 Task: Make in the project AgileNexus an epic 'Disaster recovery (DR) planning'. Create in the project AgileNexus an epic 'Cloud backup and recovery'. Add in the project AgileNexus an epic 'Legacy system modernization'
Action: Mouse moved to (67, 158)
Screenshot: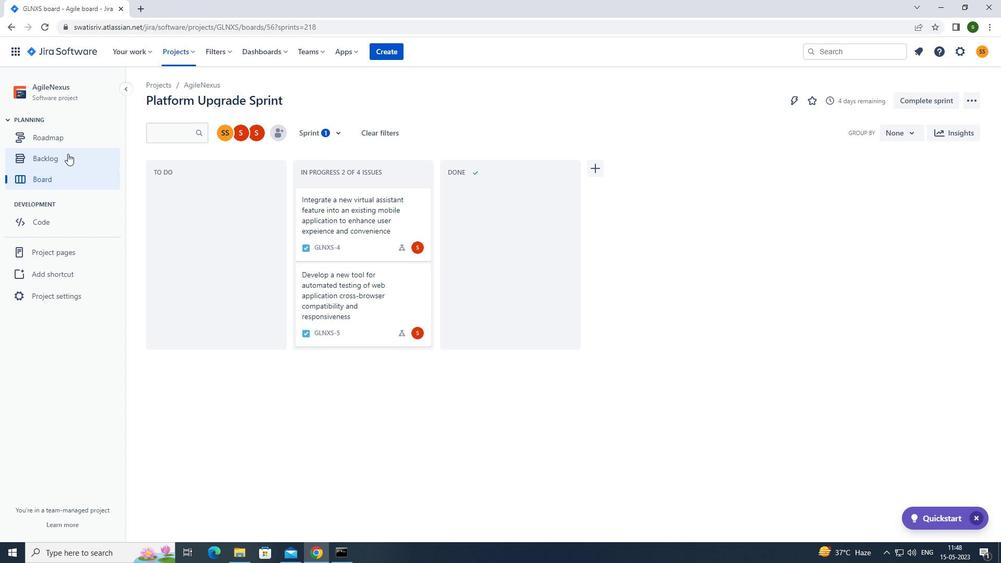 
Action: Mouse pressed left at (67, 158)
Screenshot: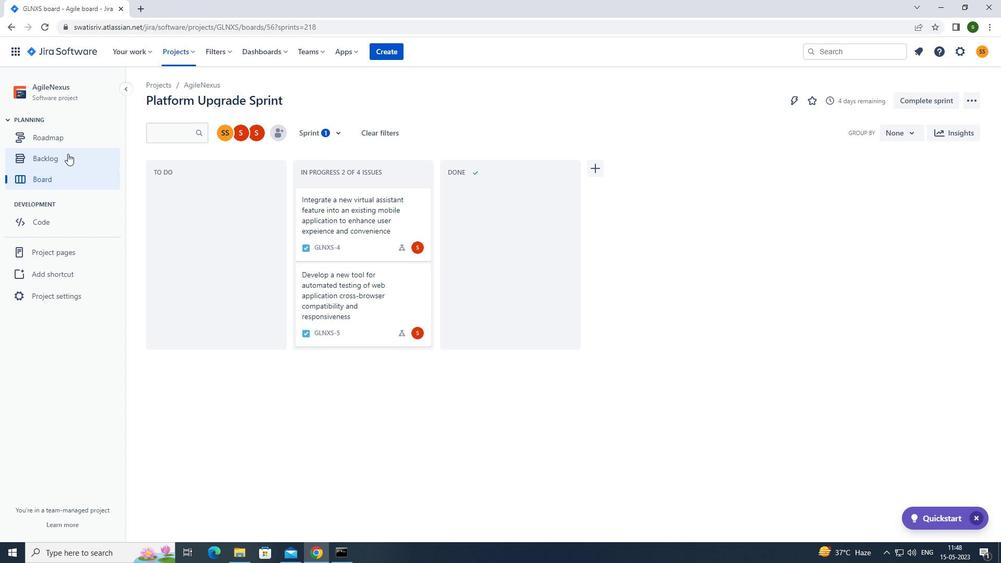 
Action: Mouse moved to (324, 131)
Screenshot: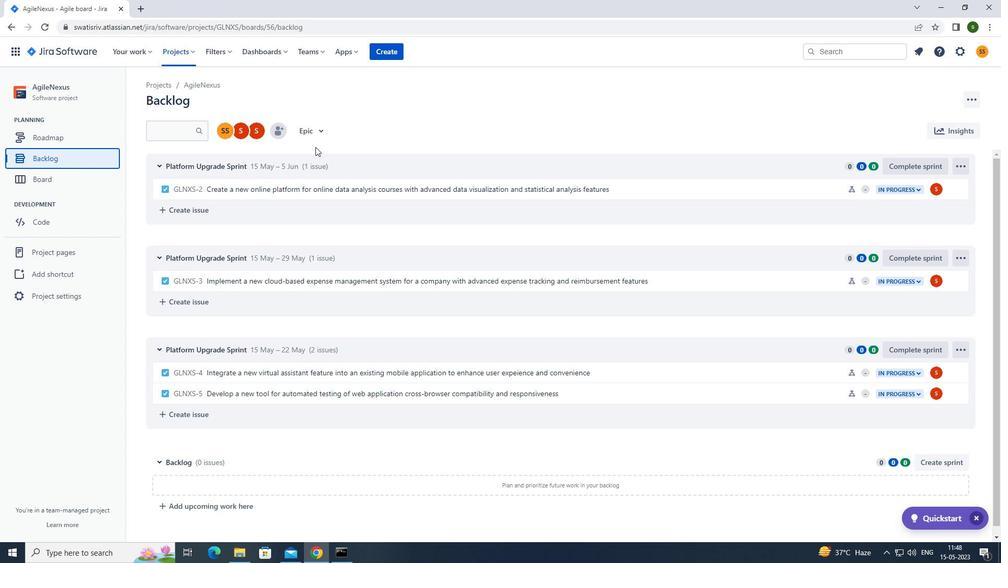 
Action: Mouse pressed left at (324, 131)
Screenshot: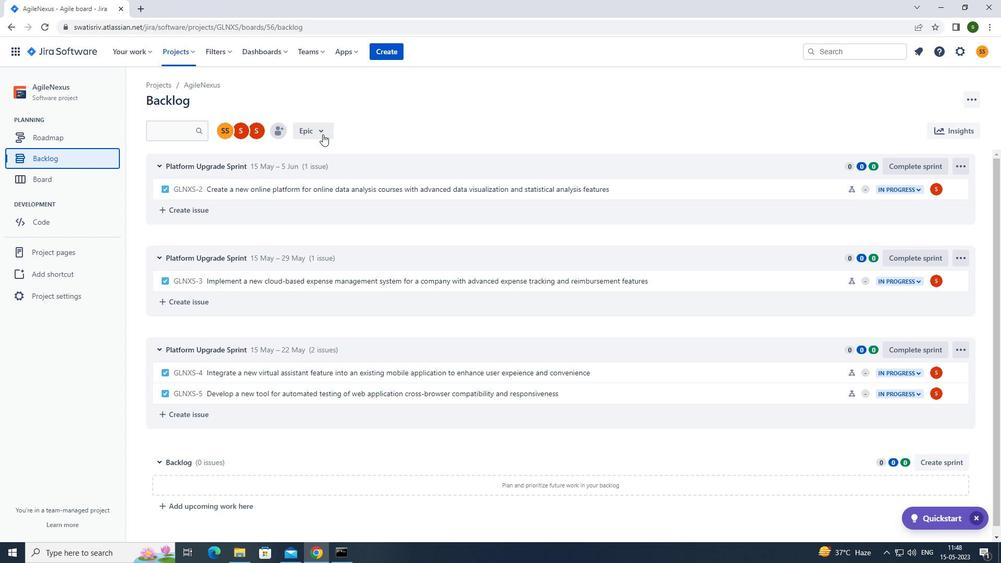 
Action: Mouse moved to (305, 191)
Screenshot: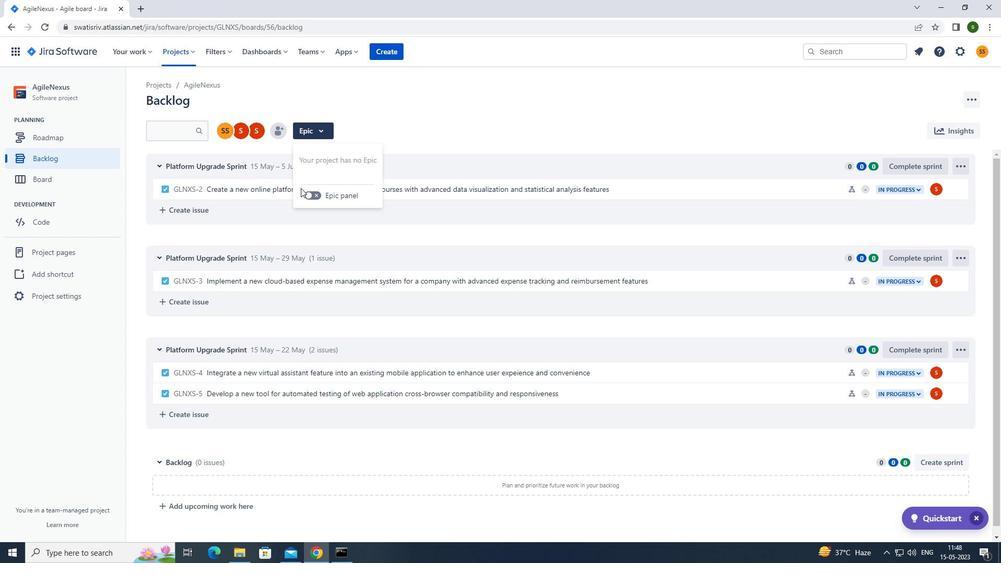 
Action: Mouse pressed left at (305, 191)
Screenshot: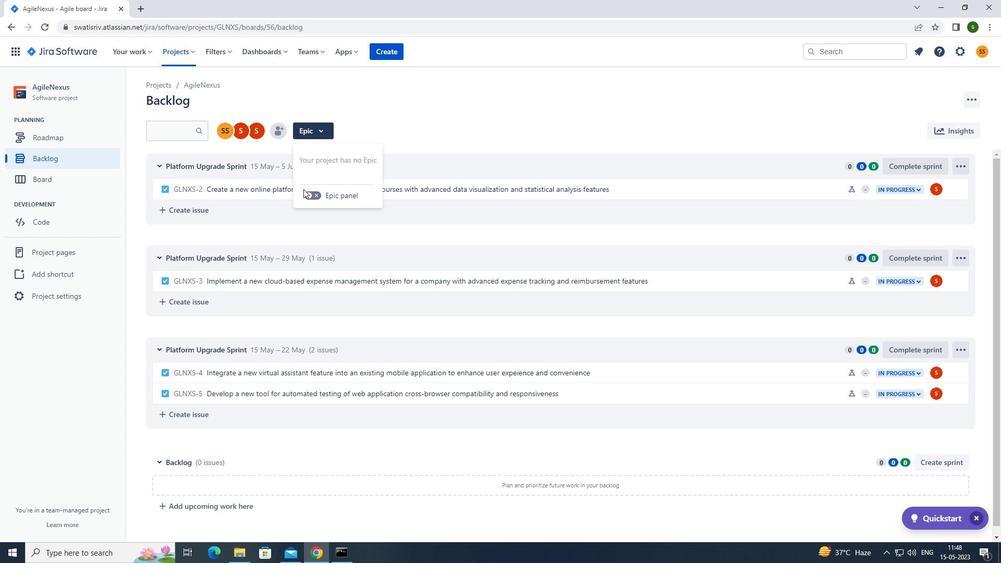 
Action: Mouse moved to (235, 355)
Screenshot: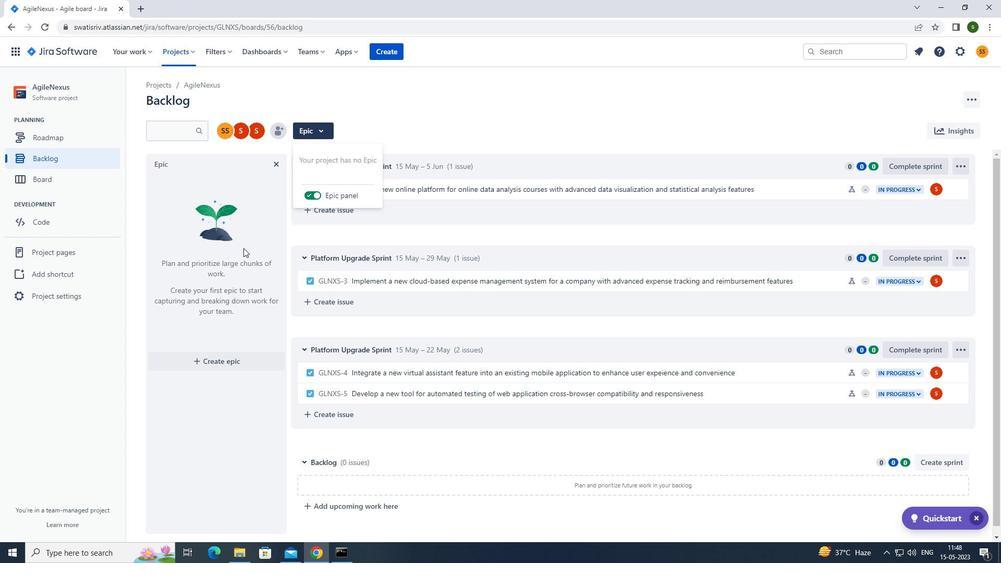 
Action: Mouse pressed left at (235, 355)
Screenshot: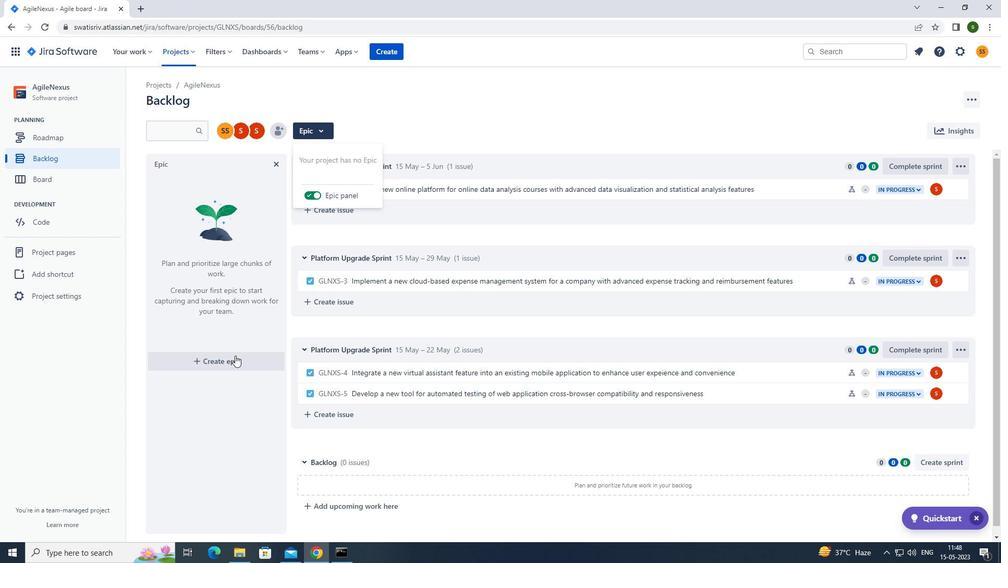 
Action: Mouse moved to (236, 361)
Screenshot: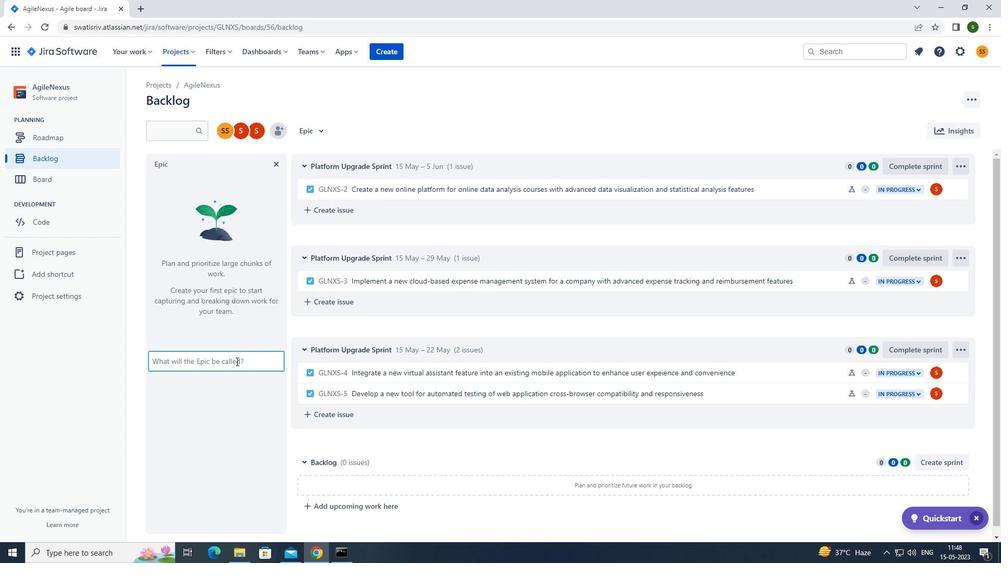 
Action: Key pressed <Key.caps_lock>d<Key.caps_lock>isaster<Key.space>recovery<Key.shift_r>(<Key.caps_lock>dr<Key.shift_r>)<Key.caps_lock>planning<Key.enter><Key.caps_lock>c<Key.caps_lock>loud<Key.space>backup<Key.space>and<Key.space>recovery<Key.enter><Key.caps_lock>l<Key.caps_lock>egacy<Key.space>system<Key.space>modernization<Key.enter>
Screenshot: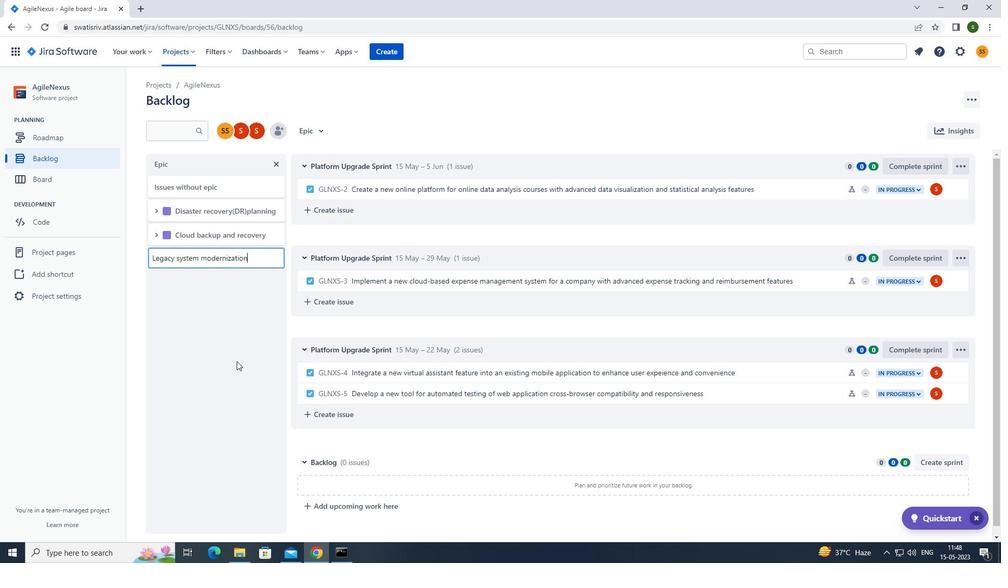 
